 Task: Set the Print cheque "Active" Under Process Payment.
Action: Mouse moved to (107, 13)
Screenshot: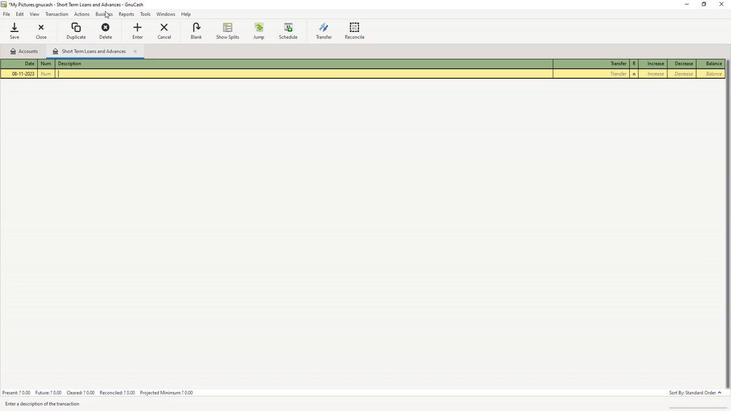 
Action: Mouse pressed left at (107, 13)
Screenshot: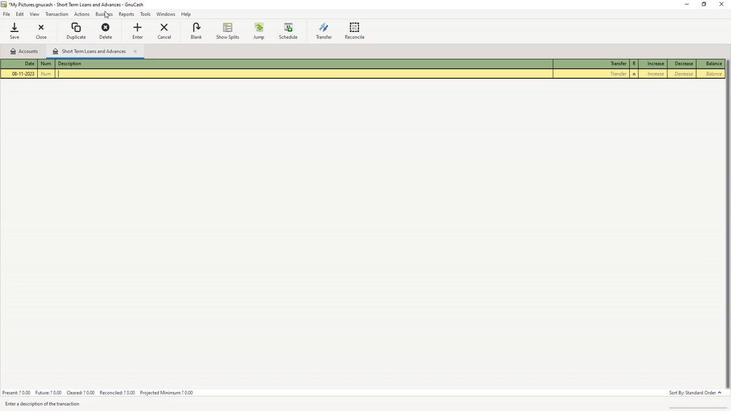 
Action: Mouse moved to (119, 25)
Screenshot: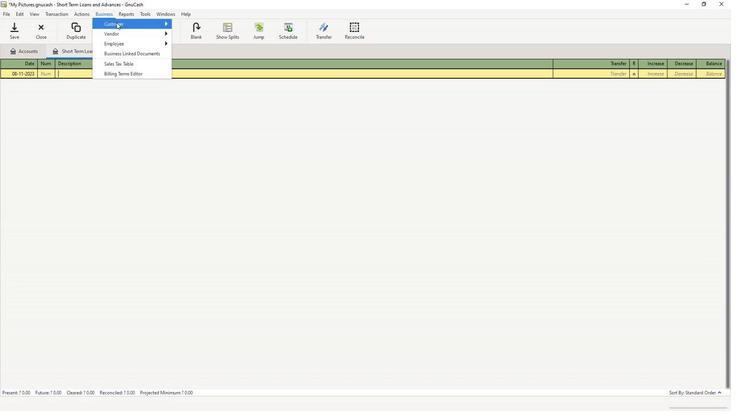 
Action: Mouse pressed left at (119, 25)
Screenshot: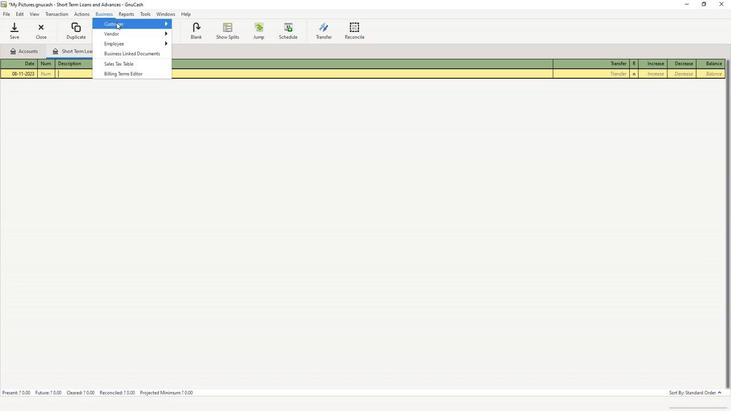 
Action: Mouse moved to (205, 93)
Screenshot: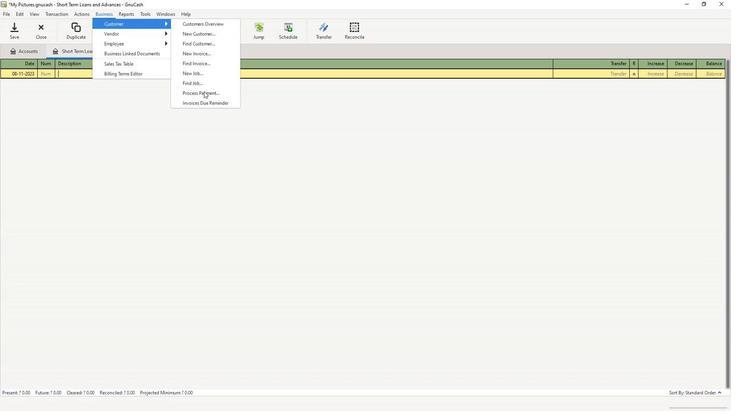 
Action: Mouse pressed left at (205, 93)
Screenshot: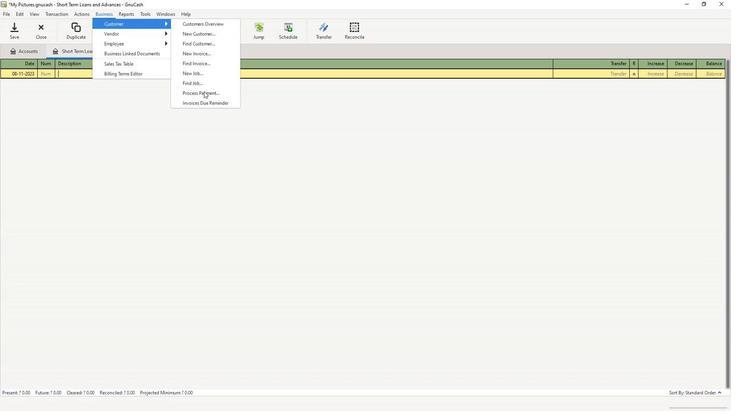 
Action: Mouse moved to (310, 300)
Screenshot: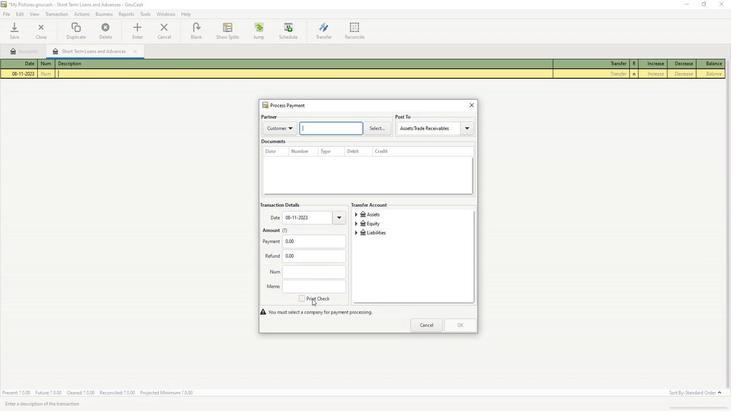 
Action: Mouse pressed left at (310, 300)
Screenshot: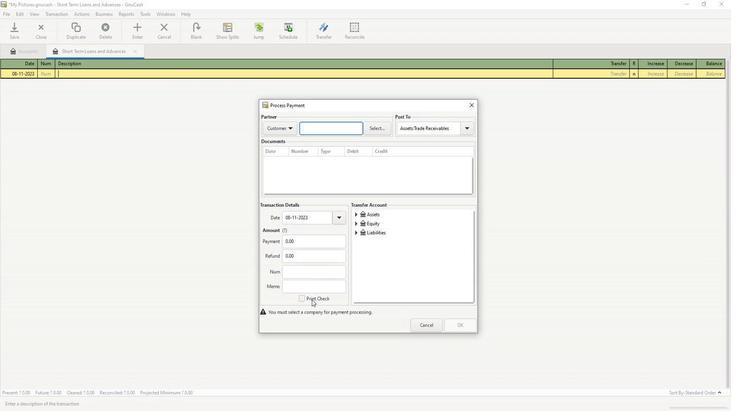
